 Task: Change the "Report list" to "Record List" in page setting.
Action: Mouse moved to (1002, 80)
Screenshot: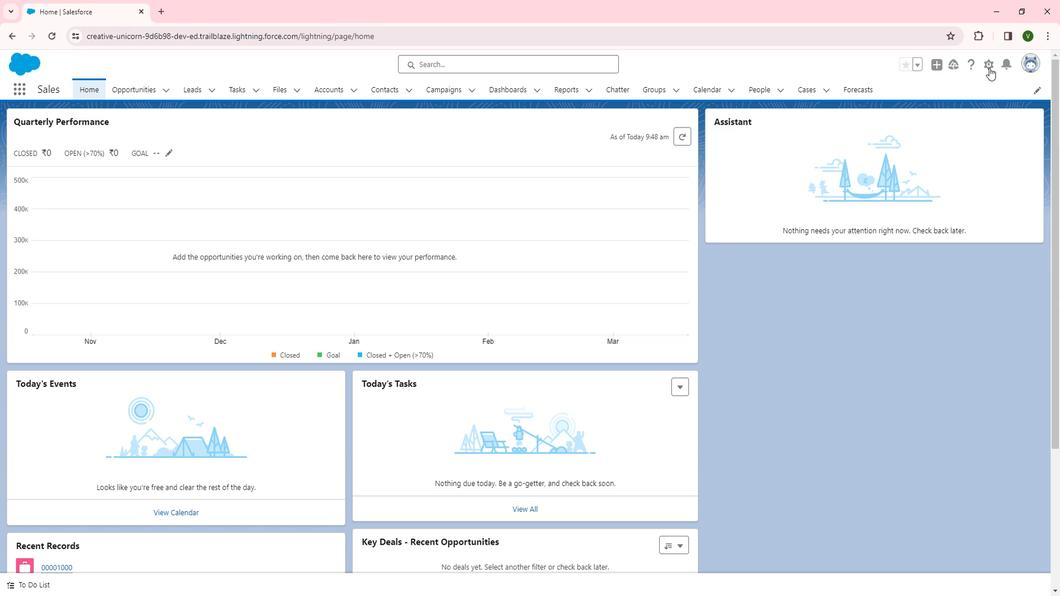 
Action: Mouse pressed left at (1002, 80)
Screenshot: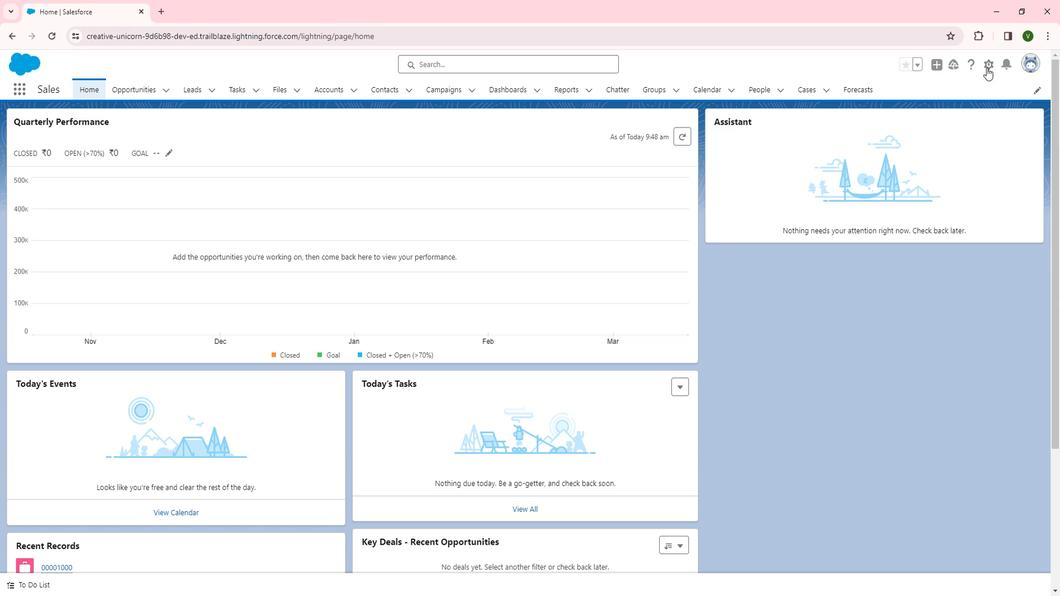 
Action: Mouse moved to (946, 117)
Screenshot: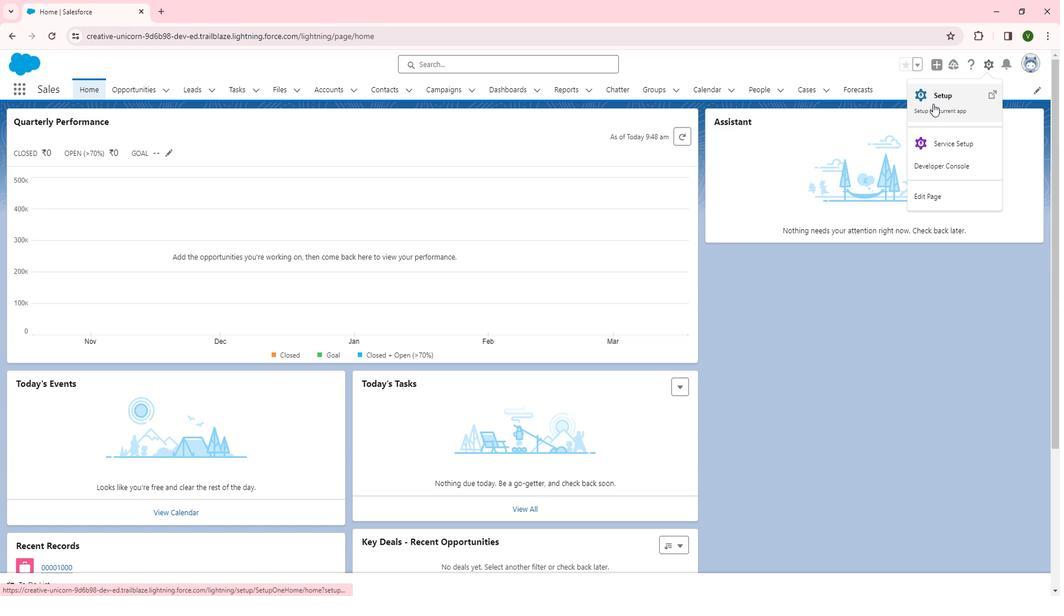 
Action: Mouse pressed left at (946, 117)
Screenshot: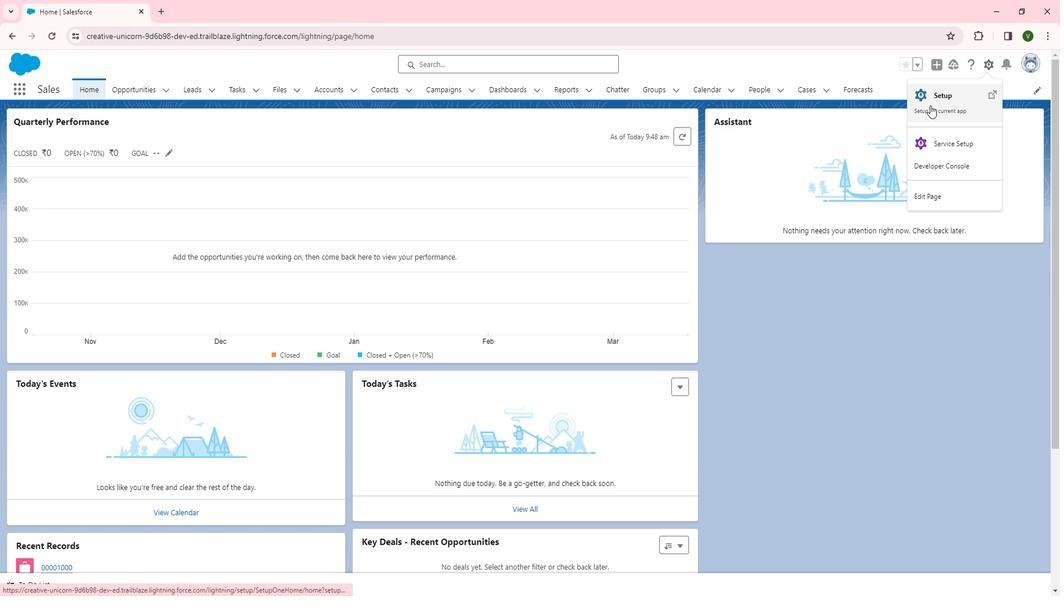 
Action: Mouse moved to (65, 439)
Screenshot: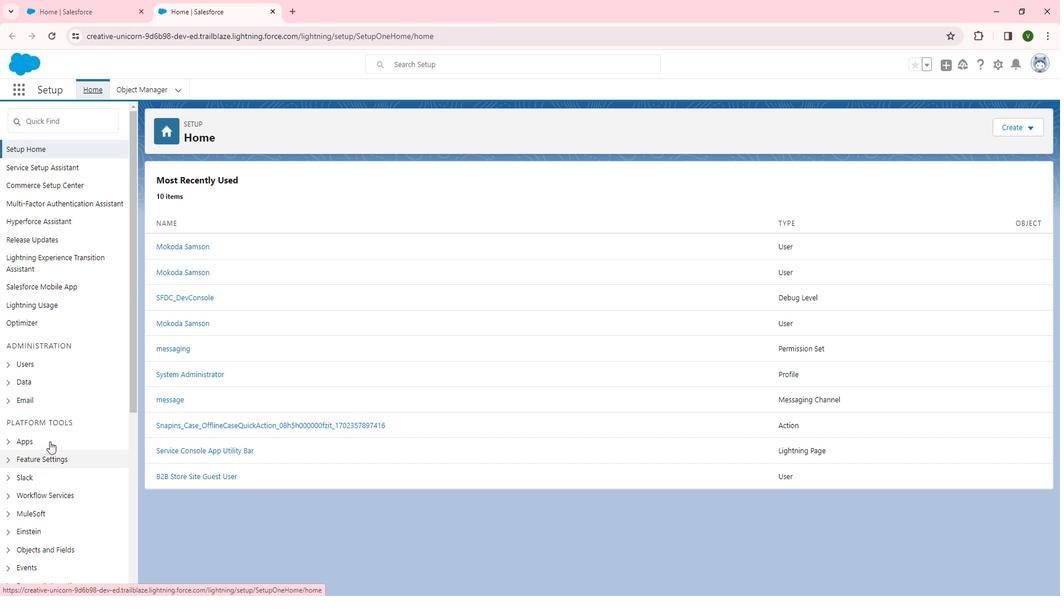 
Action: Mouse scrolled (65, 438) with delta (0, 0)
Screenshot: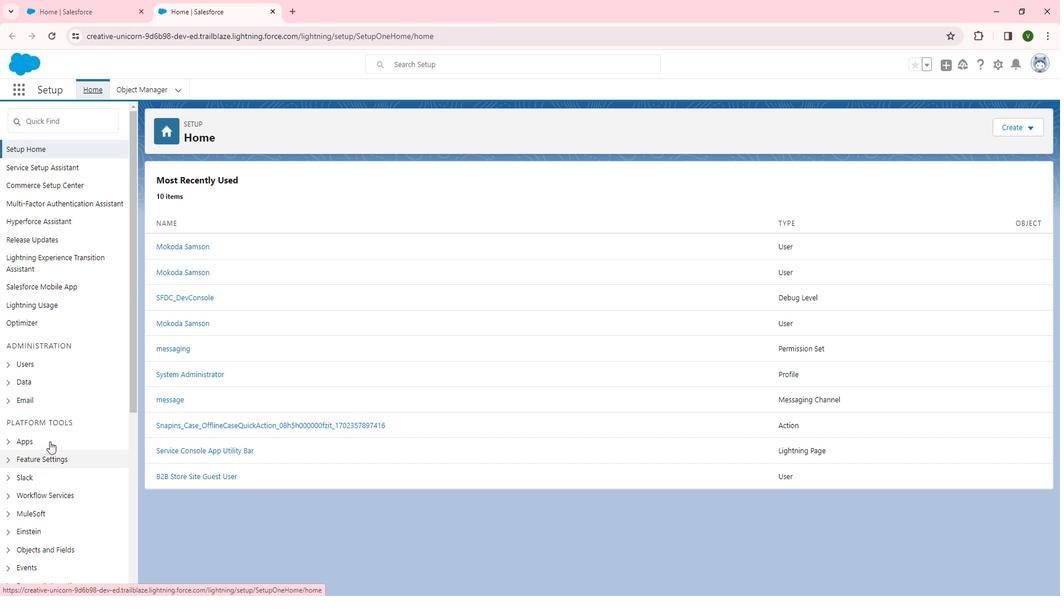 
Action: Mouse moved to (65, 437)
Screenshot: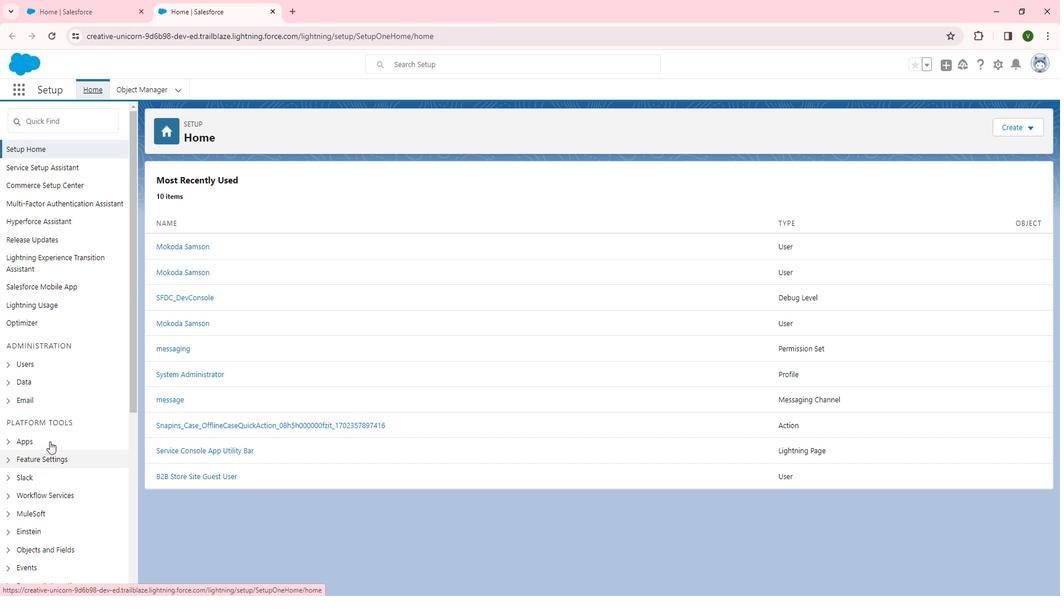 
Action: Mouse scrolled (65, 436) with delta (0, 0)
Screenshot: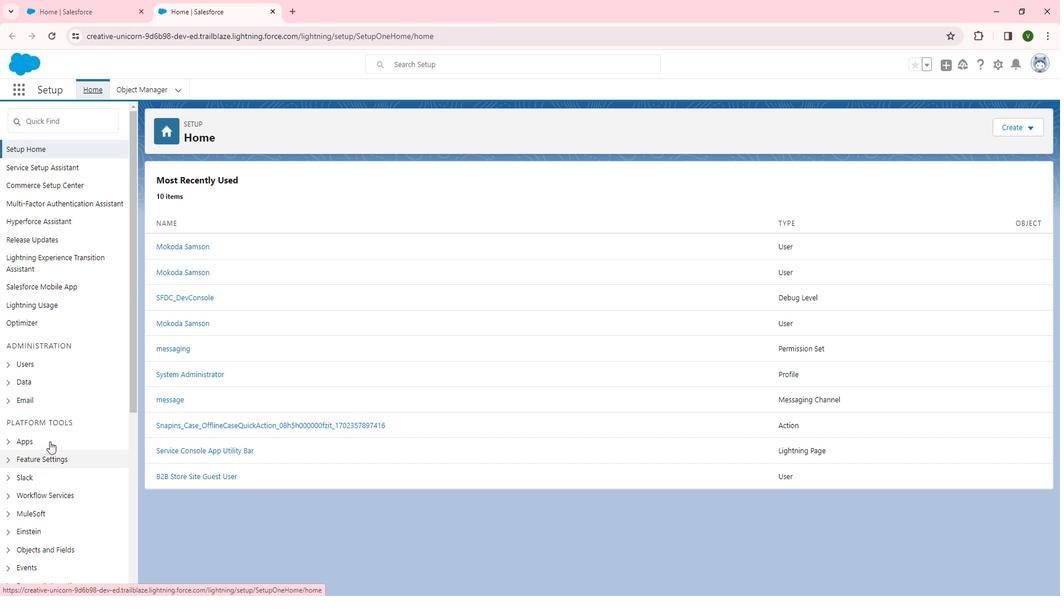 
Action: Mouse moved to (65, 434)
Screenshot: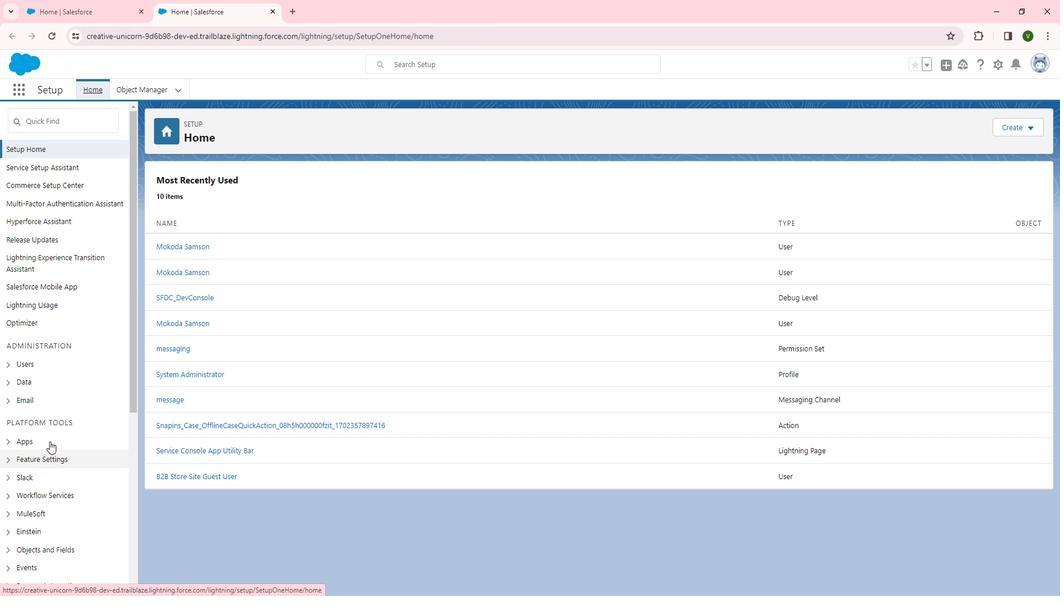 
Action: Mouse scrolled (65, 434) with delta (0, 0)
Screenshot: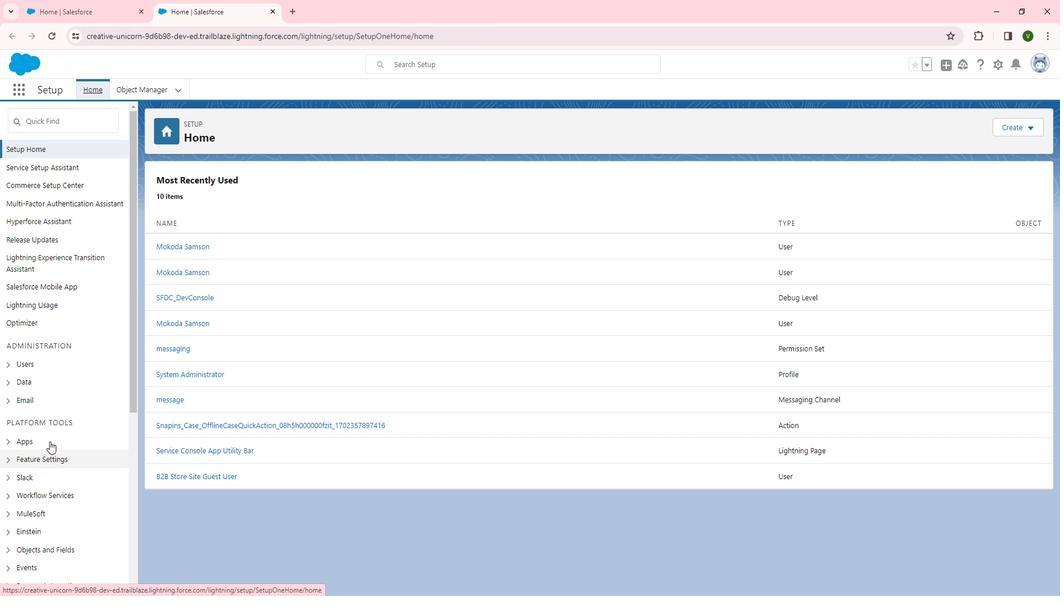 
Action: Mouse moved to (56, 291)
Screenshot: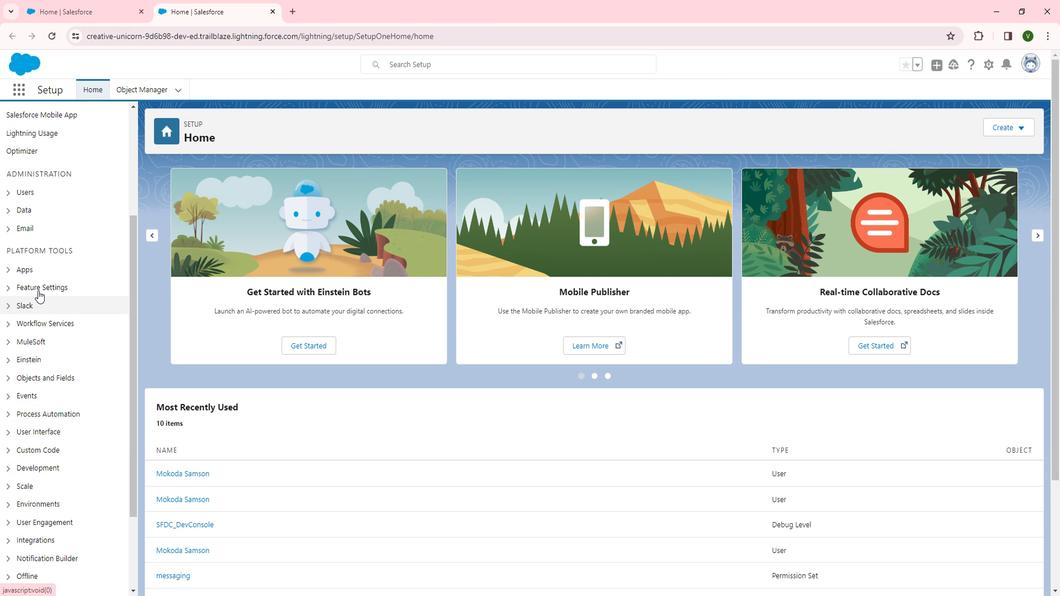 
Action: Mouse pressed left at (56, 291)
Screenshot: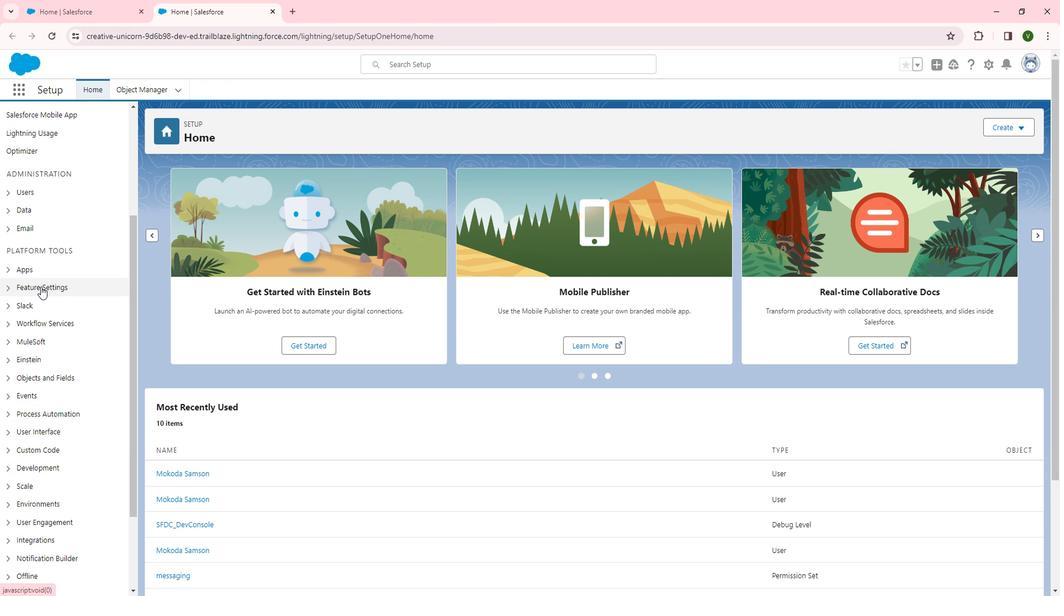 
Action: Mouse moved to (73, 404)
Screenshot: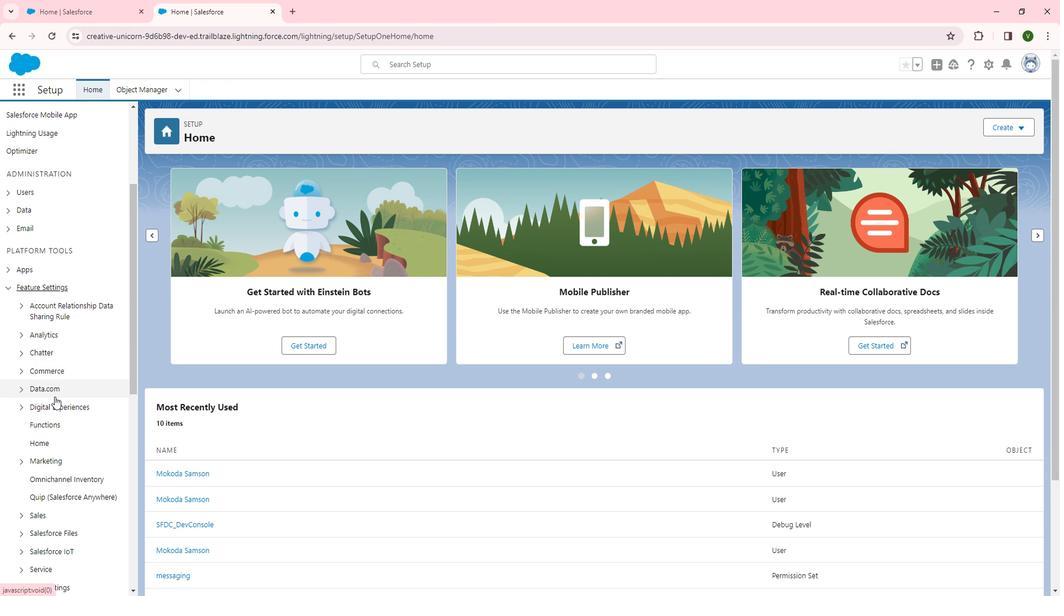 
Action: Mouse pressed left at (73, 404)
Screenshot: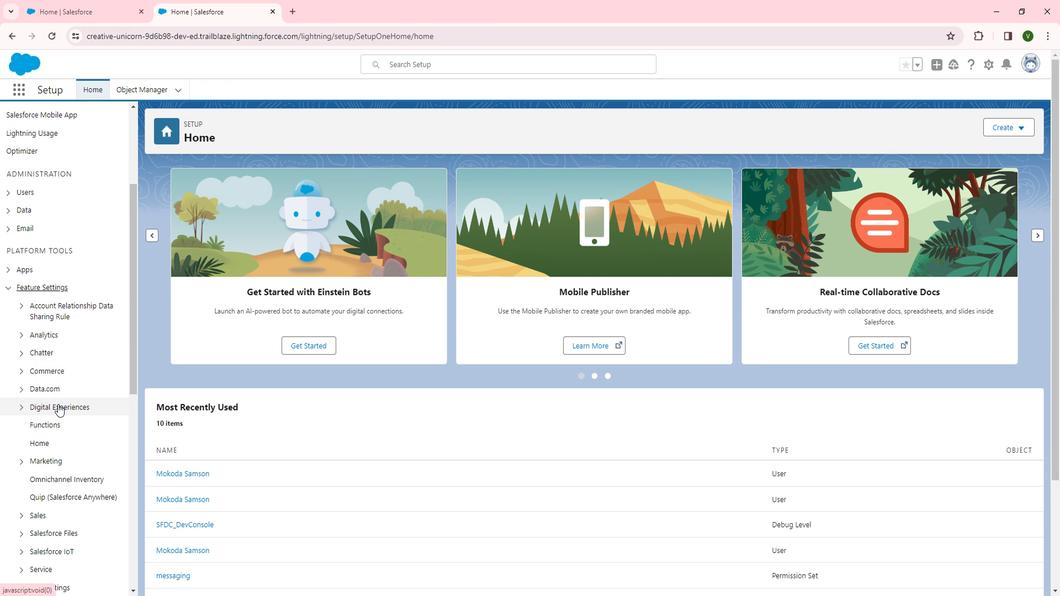 
Action: Mouse moved to (70, 423)
Screenshot: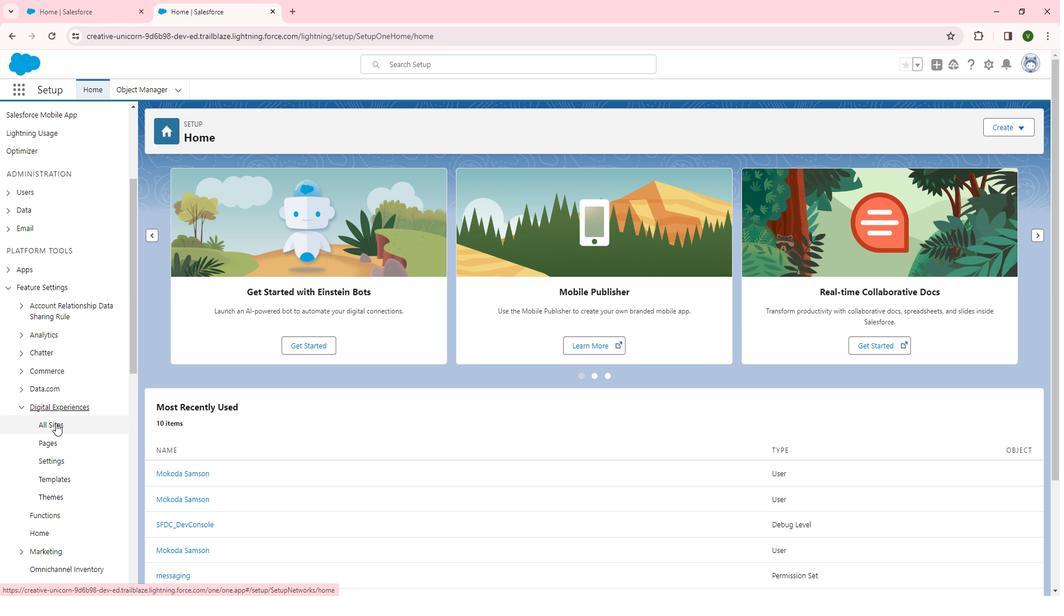 
Action: Mouse pressed left at (70, 423)
Screenshot: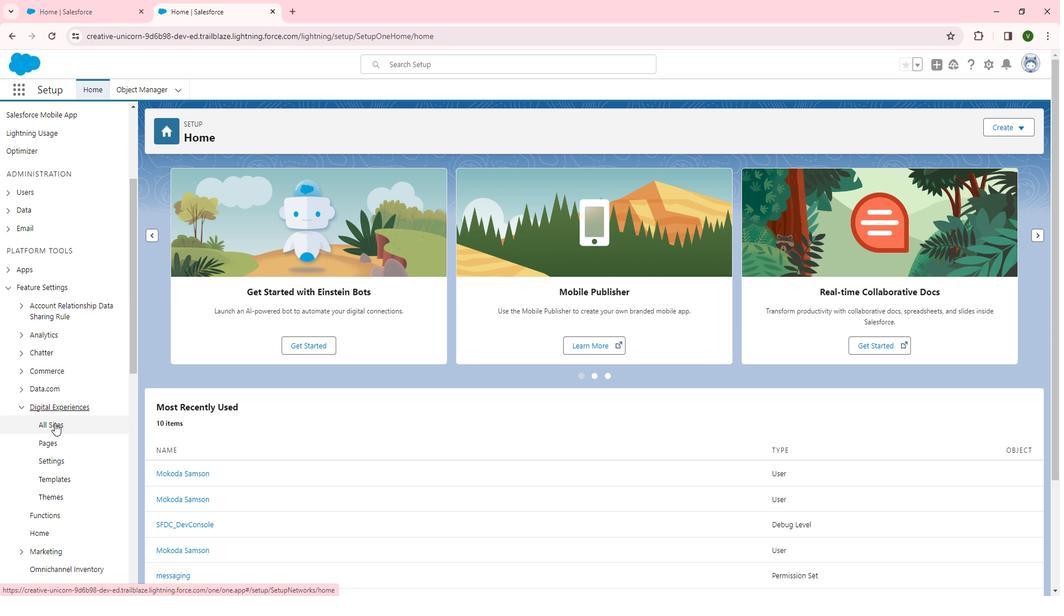 
Action: Mouse moved to (201, 330)
Screenshot: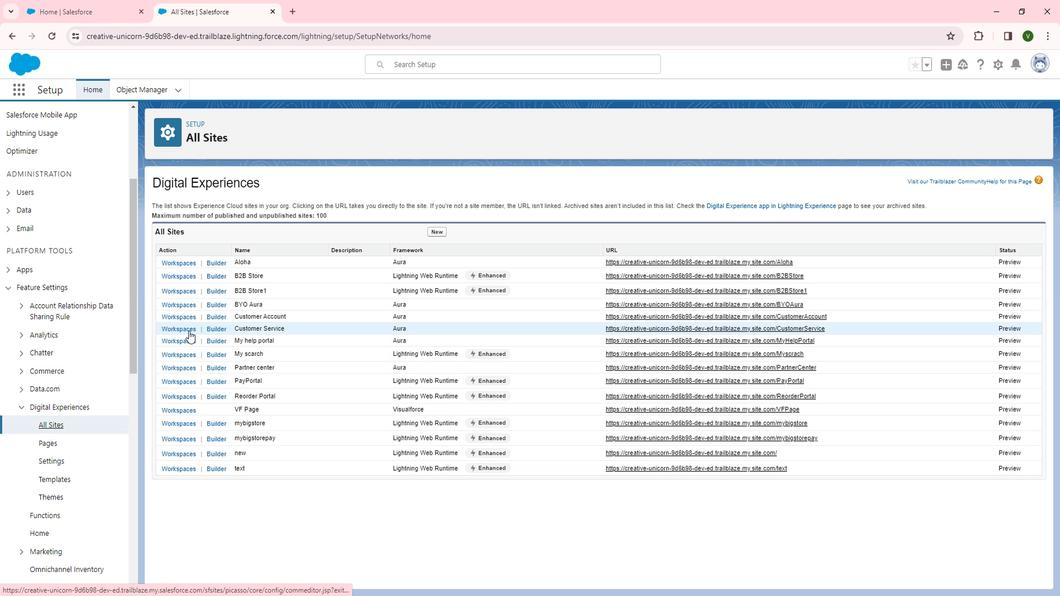 
Action: Mouse pressed left at (201, 330)
Screenshot: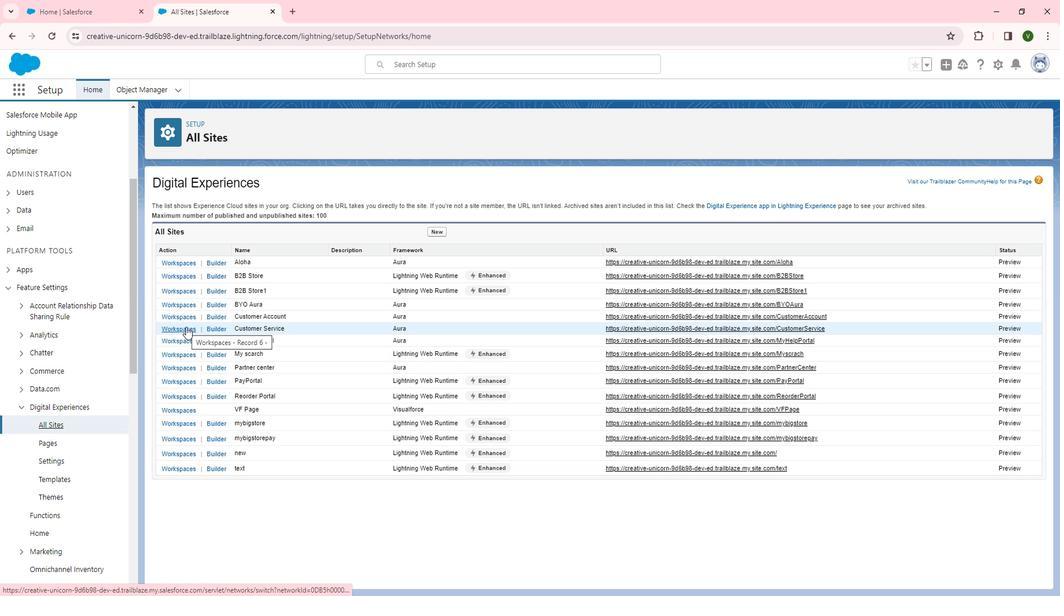 
Action: Mouse moved to (199, 283)
Screenshot: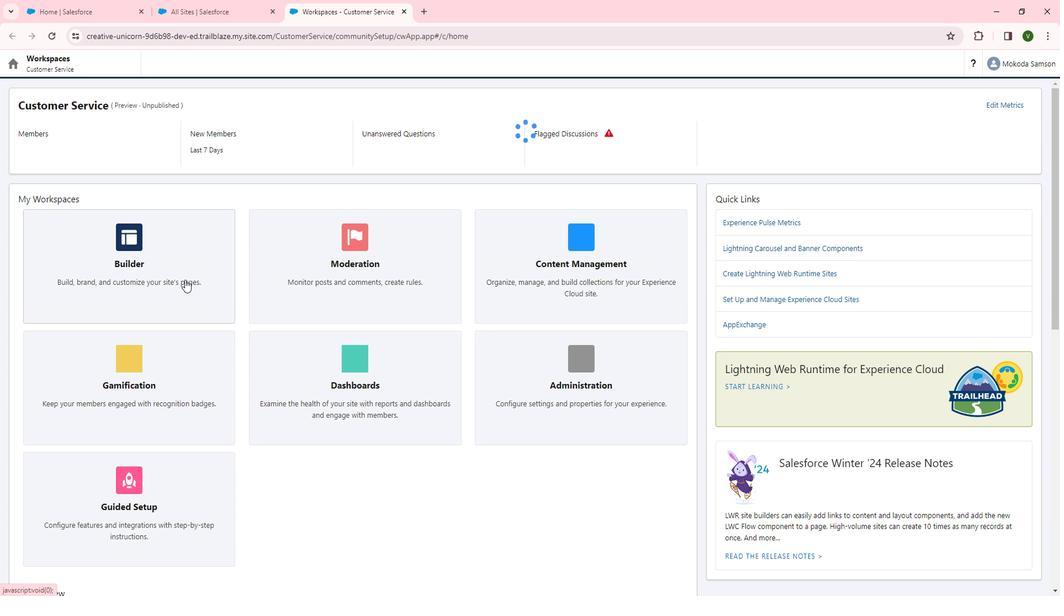 
Action: Mouse pressed left at (199, 283)
Screenshot: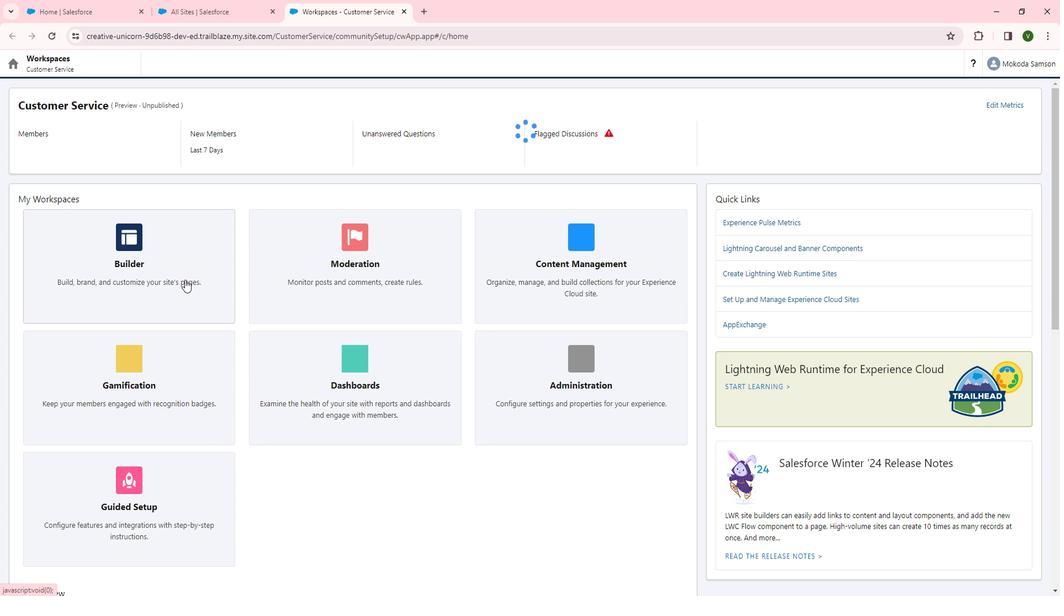 
Action: Mouse moved to (117, 78)
Screenshot: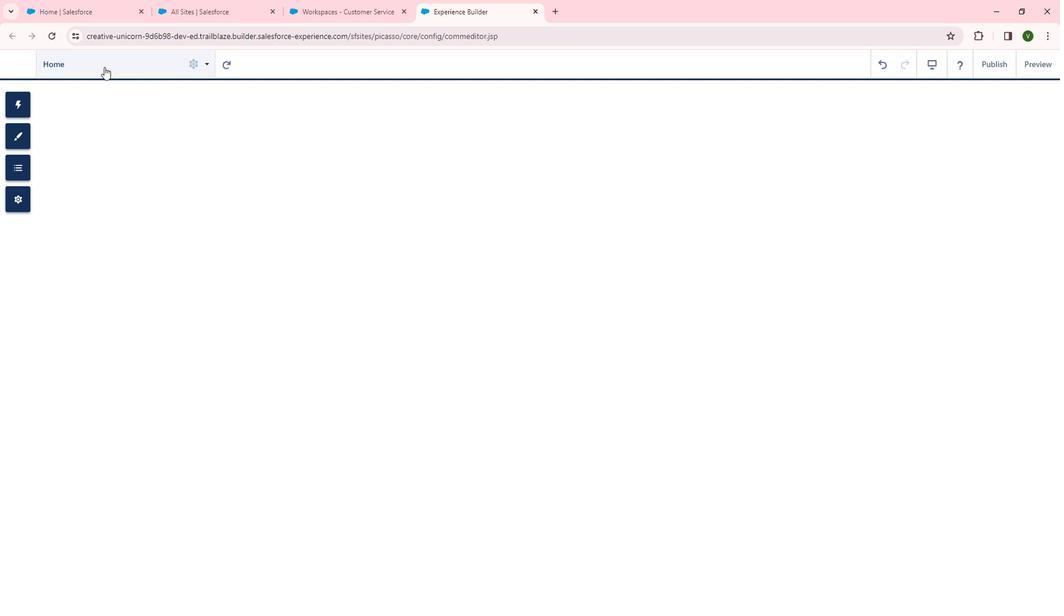 
Action: Mouse pressed left at (117, 78)
Screenshot: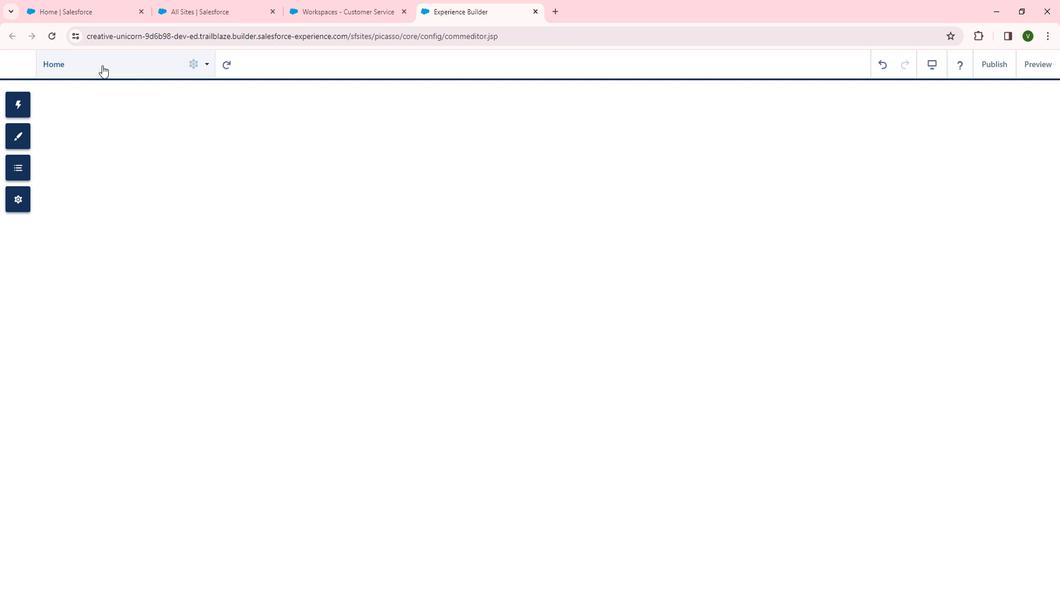 
Action: Mouse moved to (111, 397)
Screenshot: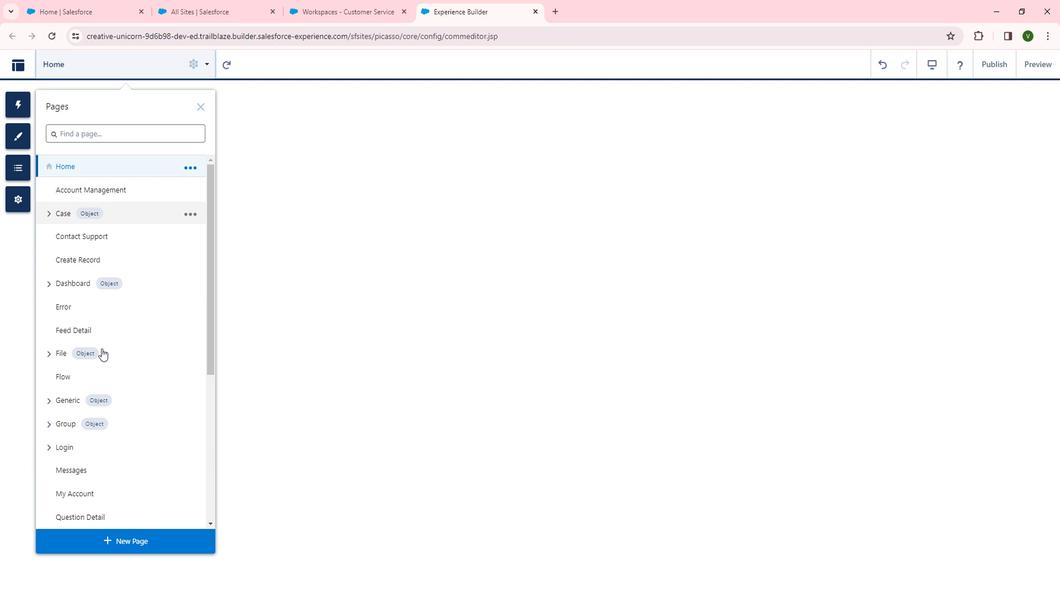 
Action: Mouse scrolled (111, 396) with delta (0, 0)
Screenshot: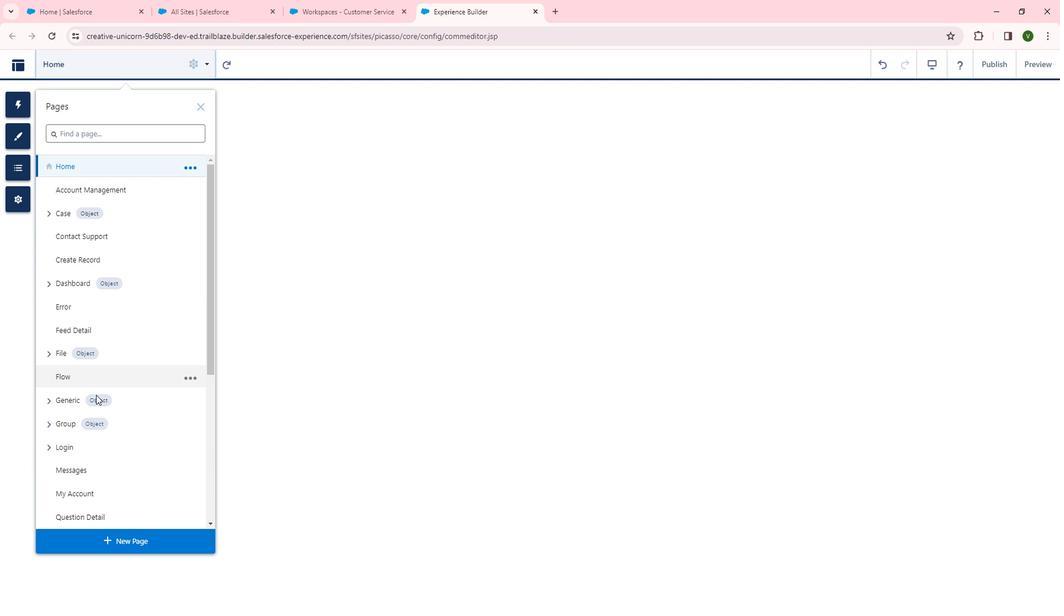
Action: Mouse moved to (111, 401)
Screenshot: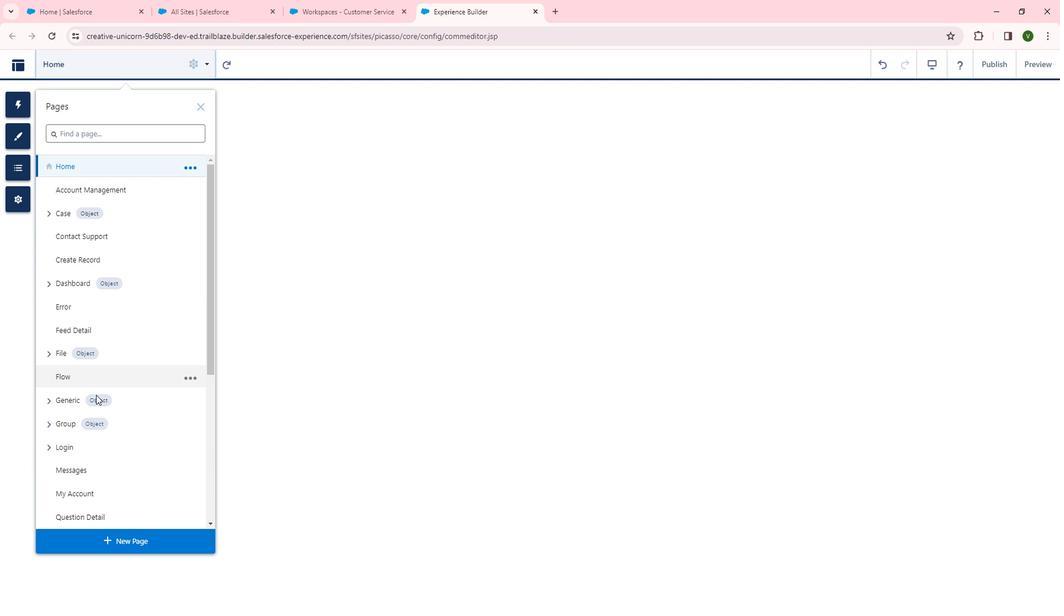 
Action: Mouse scrolled (111, 400) with delta (0, 0)
Screenshot: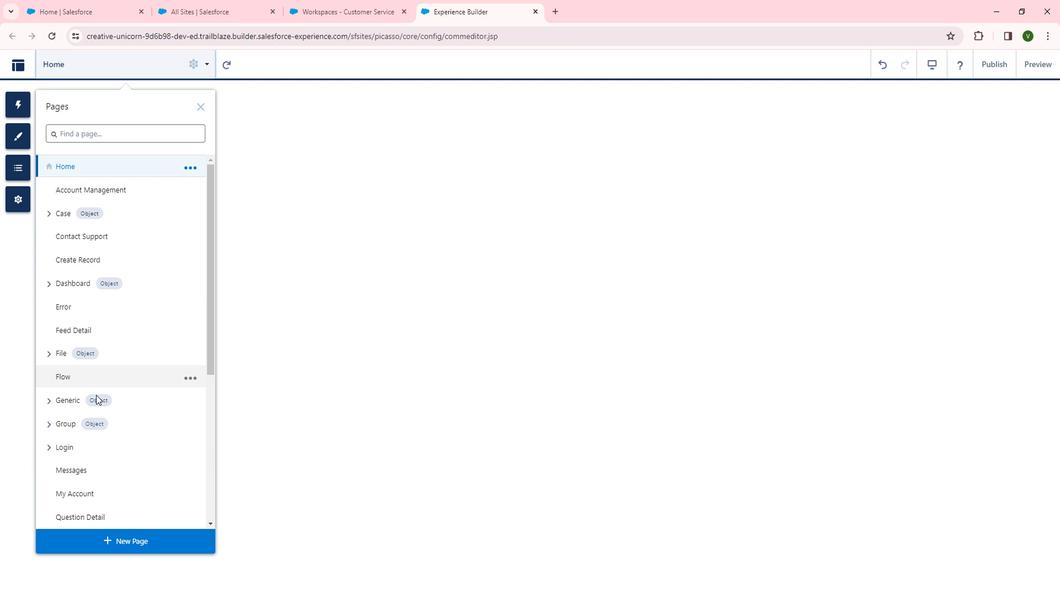 
Action: Mouse scrolled (111, 400) with delta (0, 0)
Screenshot: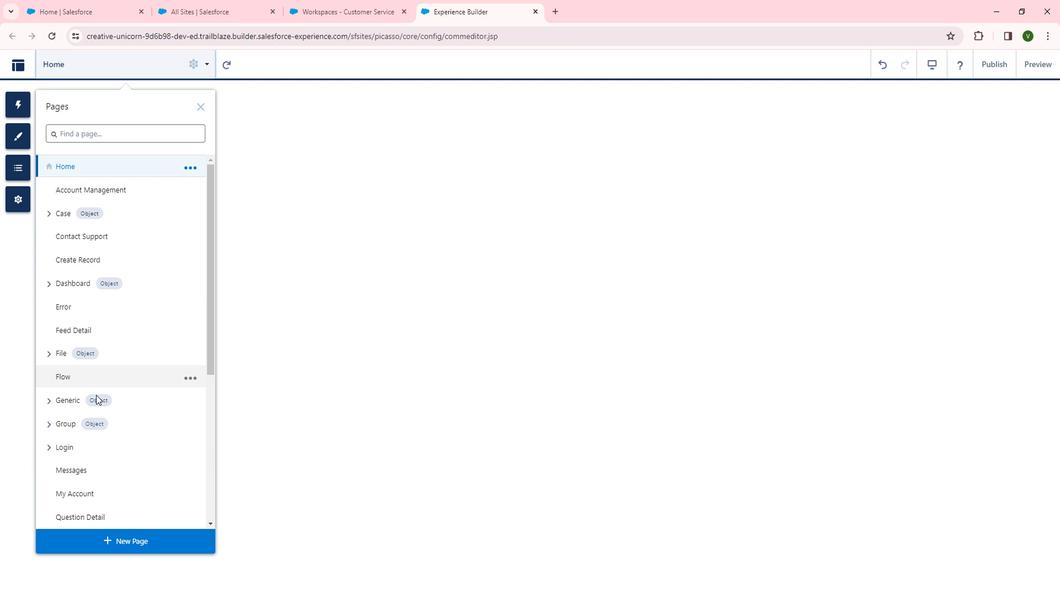 
Action: Mouse scrolled (111, 400) with delta (0, 0)
Screenshot: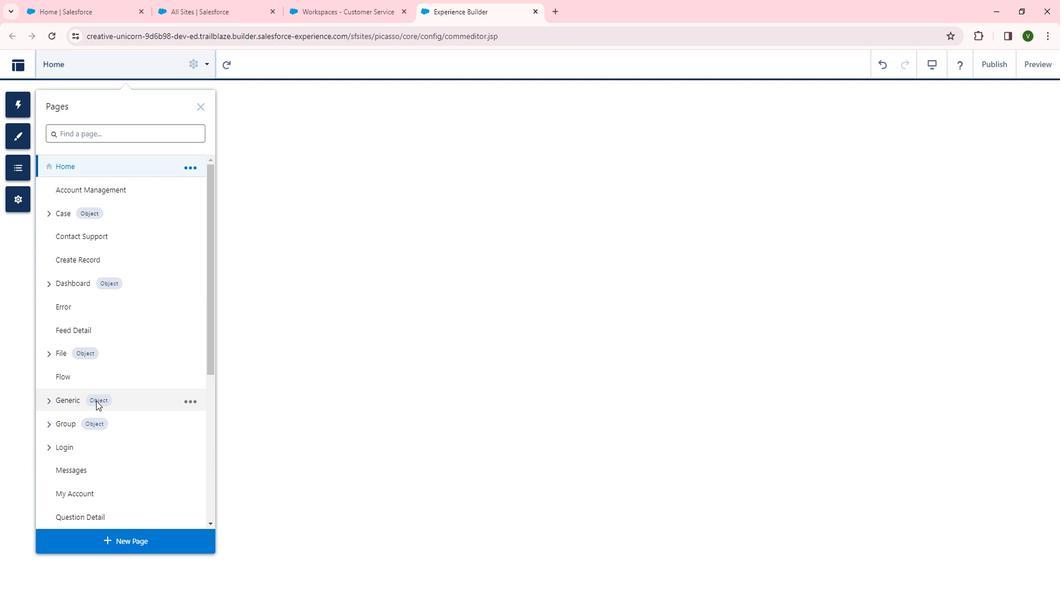 
Action: Mouse scrolled (111, 400) with delta (0, 0)
Screenshot: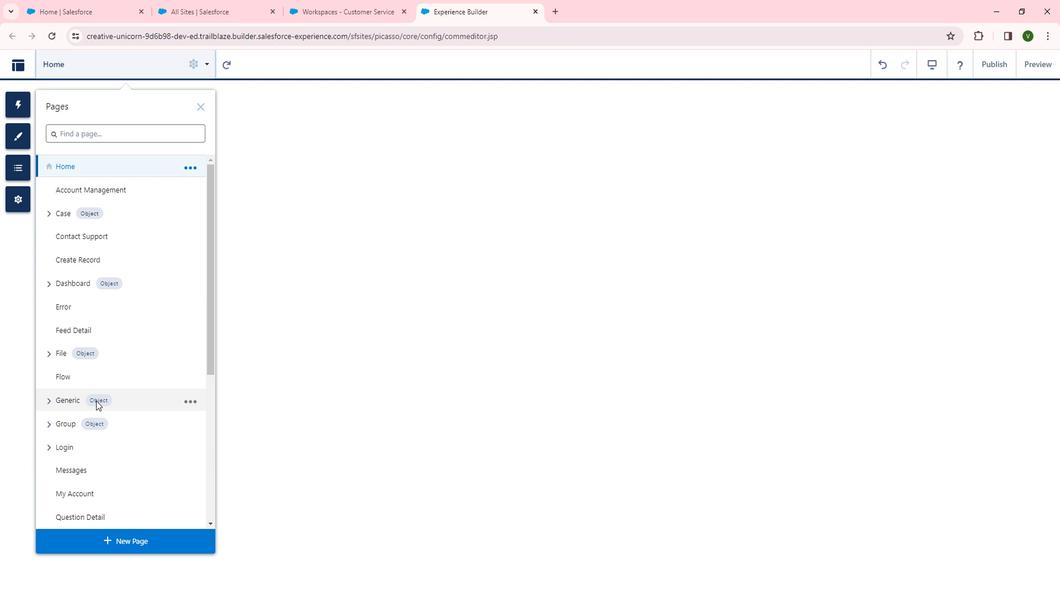 
Action: Mouse scrolled (111, 400) with delta (0, 0)
Screenshot: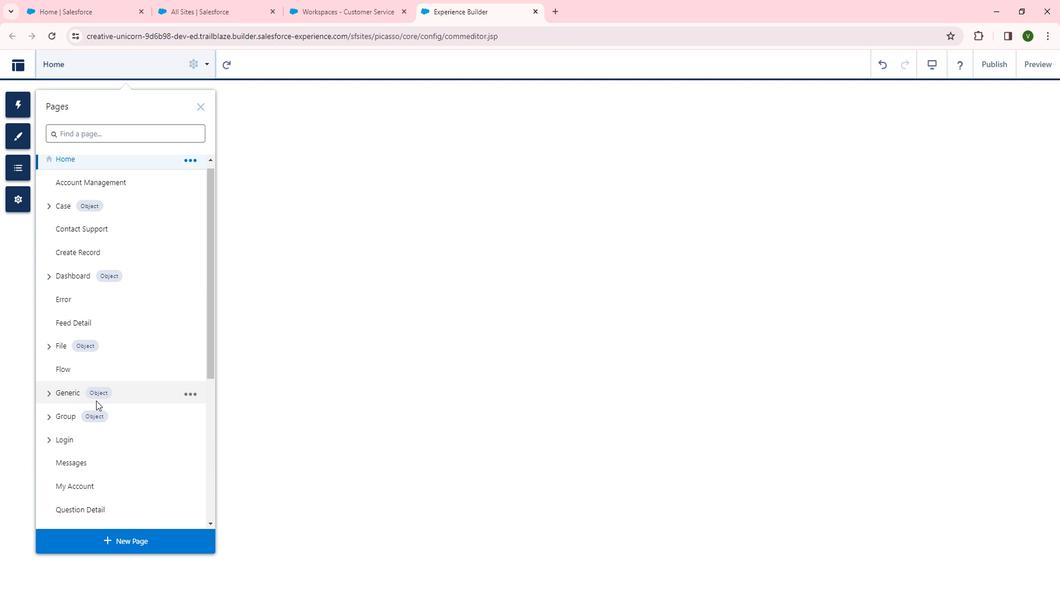 
Action: Mouse moved to (65, 308)
Screenshot: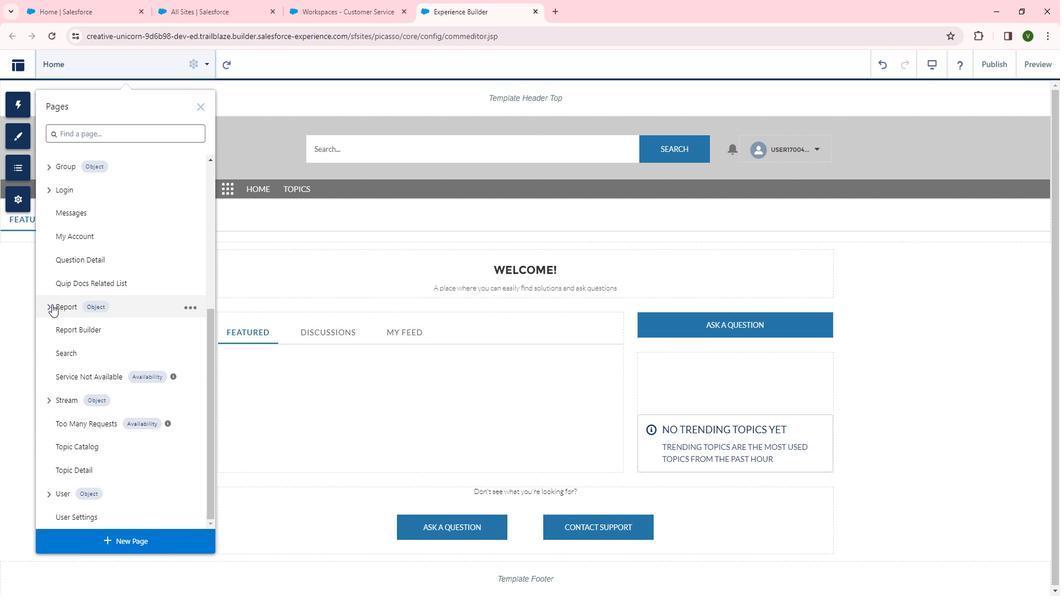 
Action: Mouse pressed left at (65, 308)
Screenshot: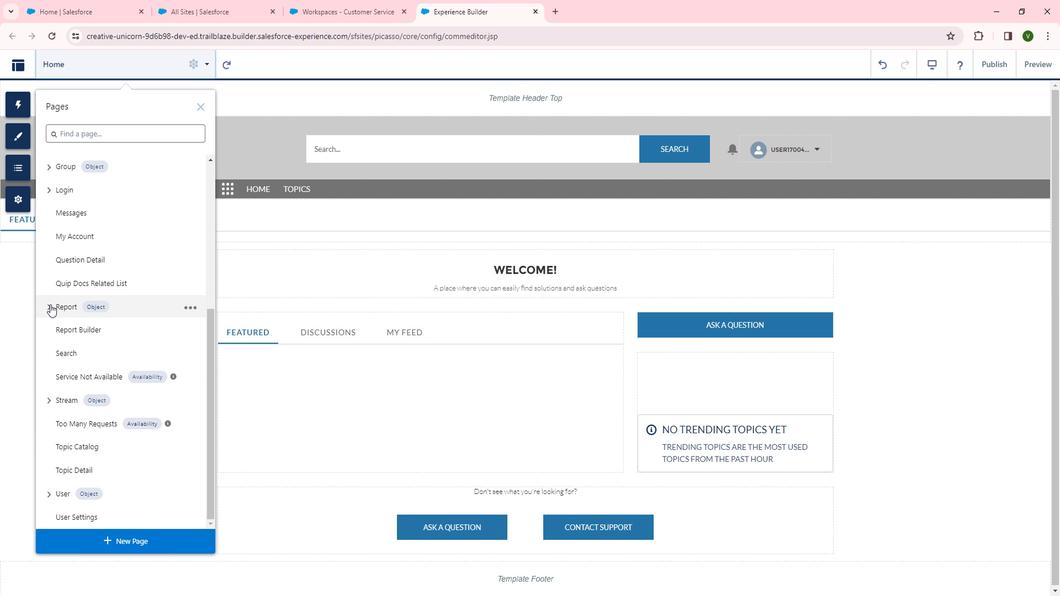 
Action: Mouse moved to (111, 354)
Screenshot: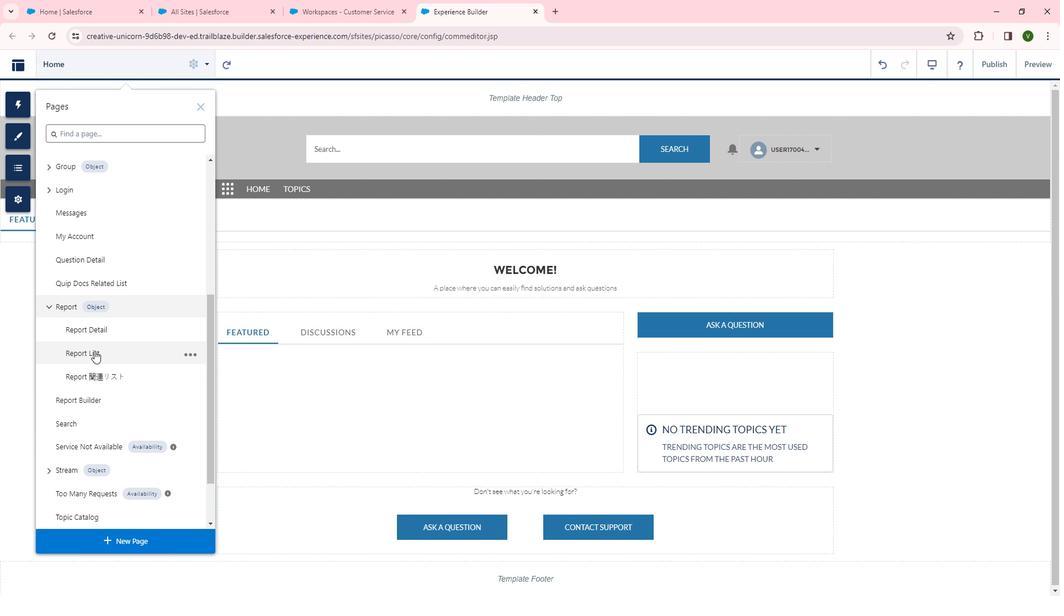 
Action: Mouse pressed left at (111, 354)
Screenshot: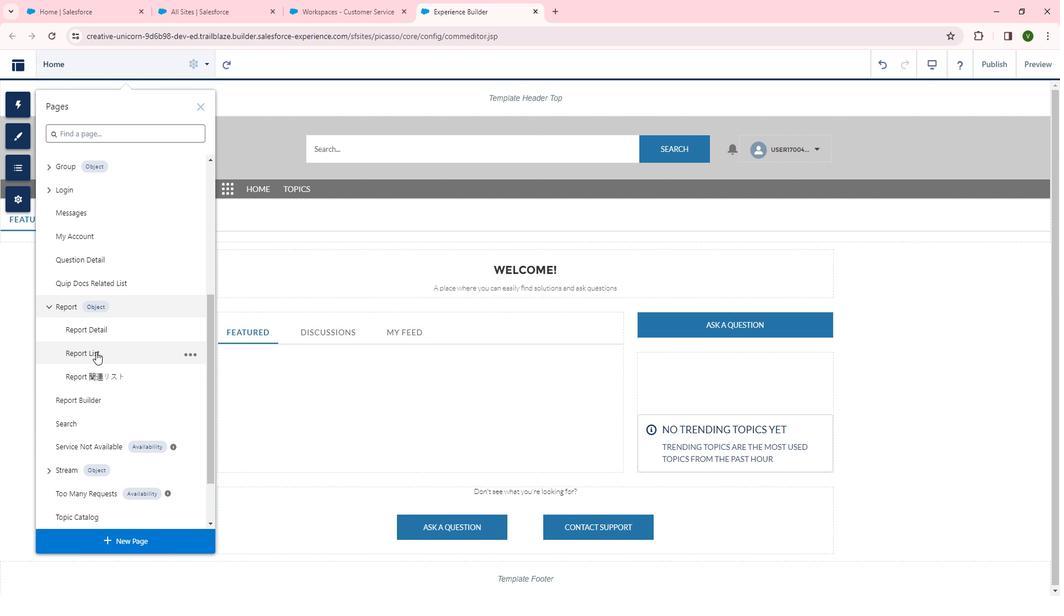 
Action: Mouse moved to (149, 79)
Screenshot: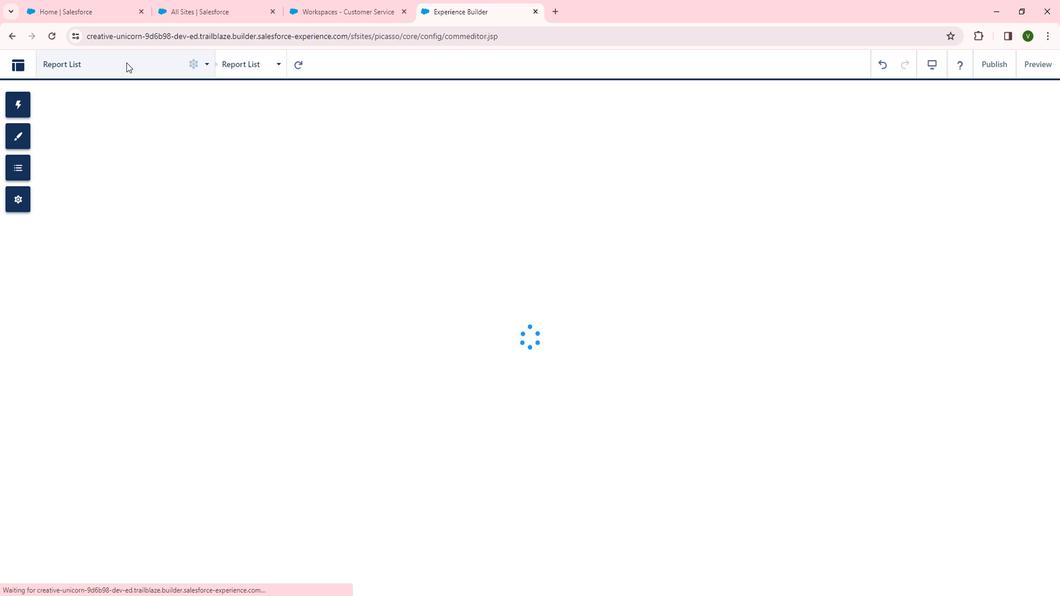 
Action: Mouse pressed left at (149, 79)
Screenshot: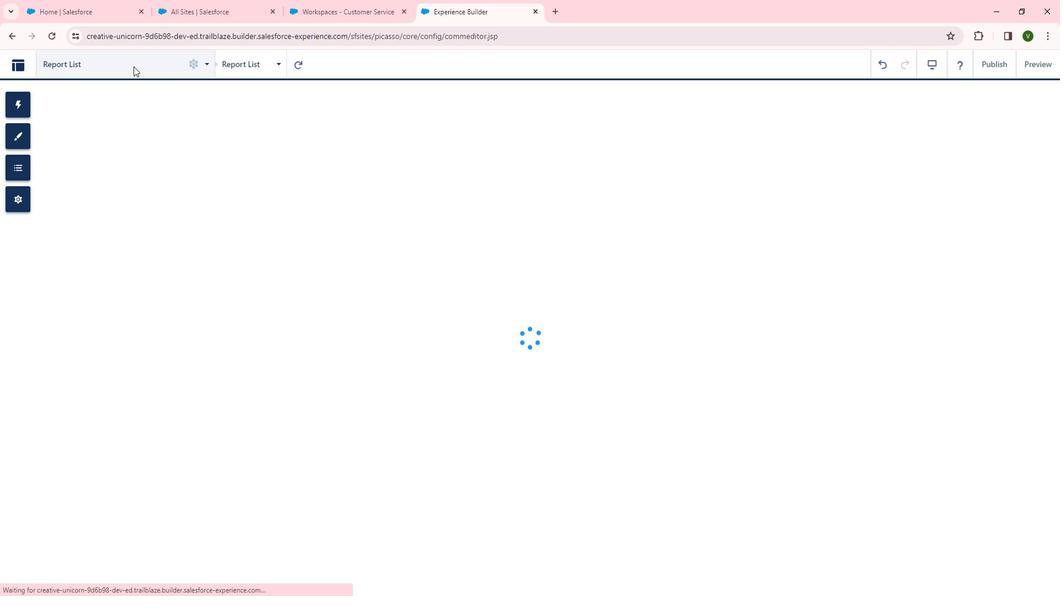 
Action: Mouse moved to (204, 288)
Screenshot: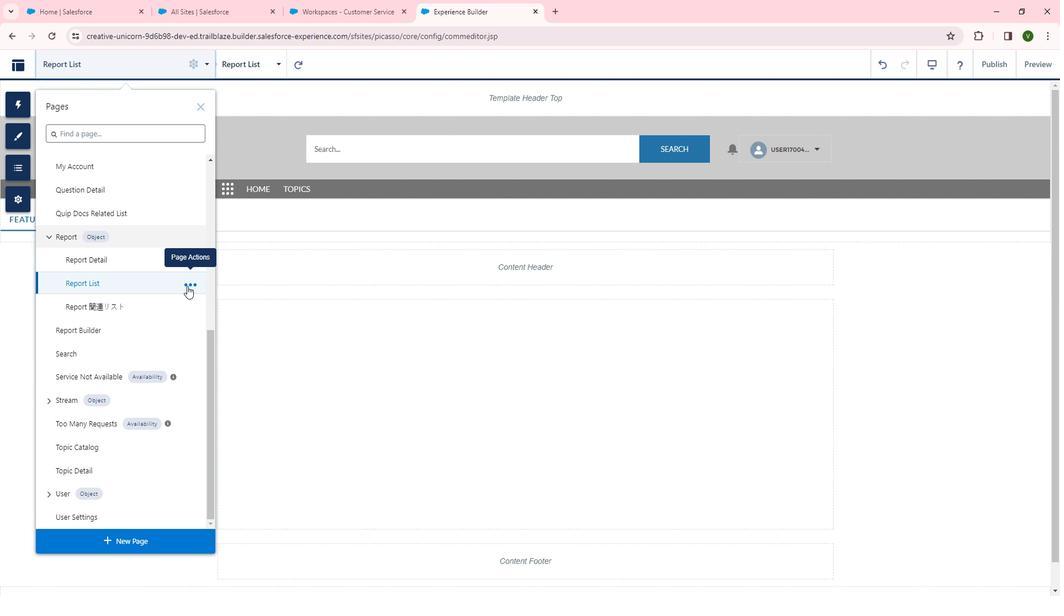 
Action: Mouse pressed left at (204, 288)
Screenshot: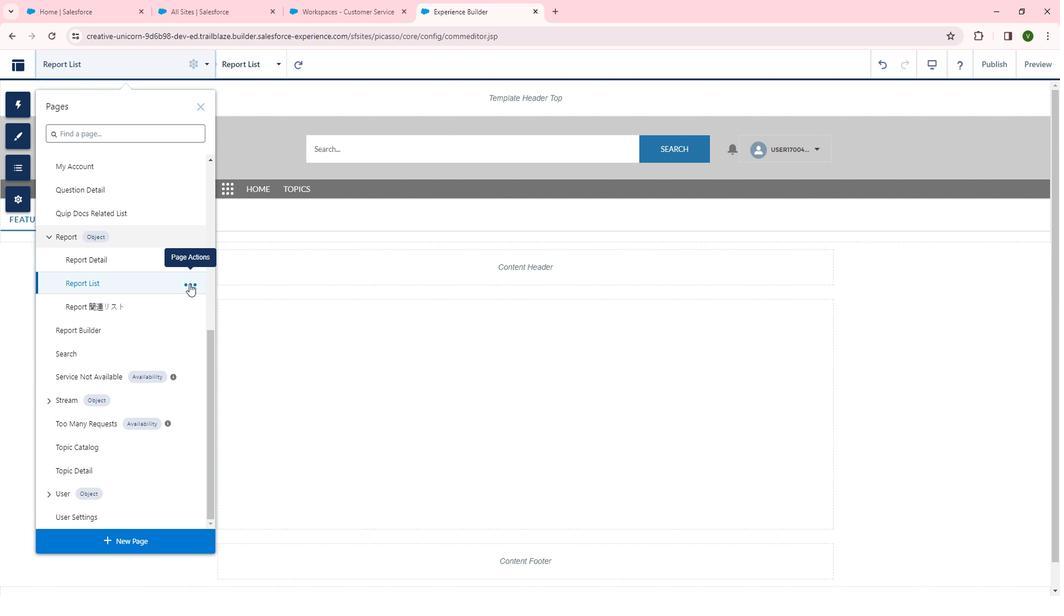 
Action: Mouse moved to (255, 284)
Screenshot: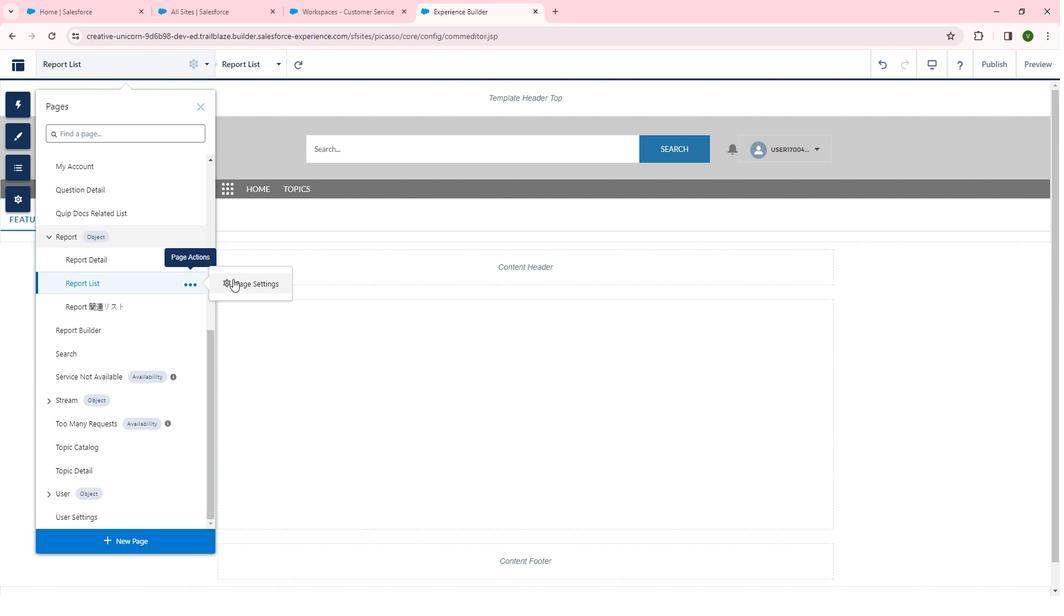 
Action: Mouse pressed left at (255, 284)
Screenshot: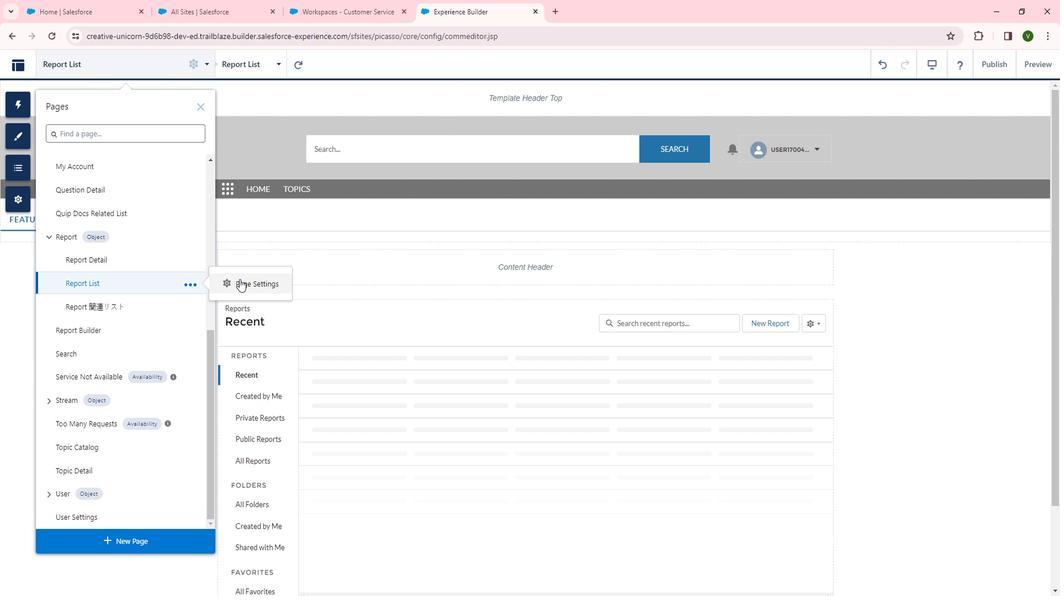 
Action: Mouse moved to (423, 416)
Screenshot: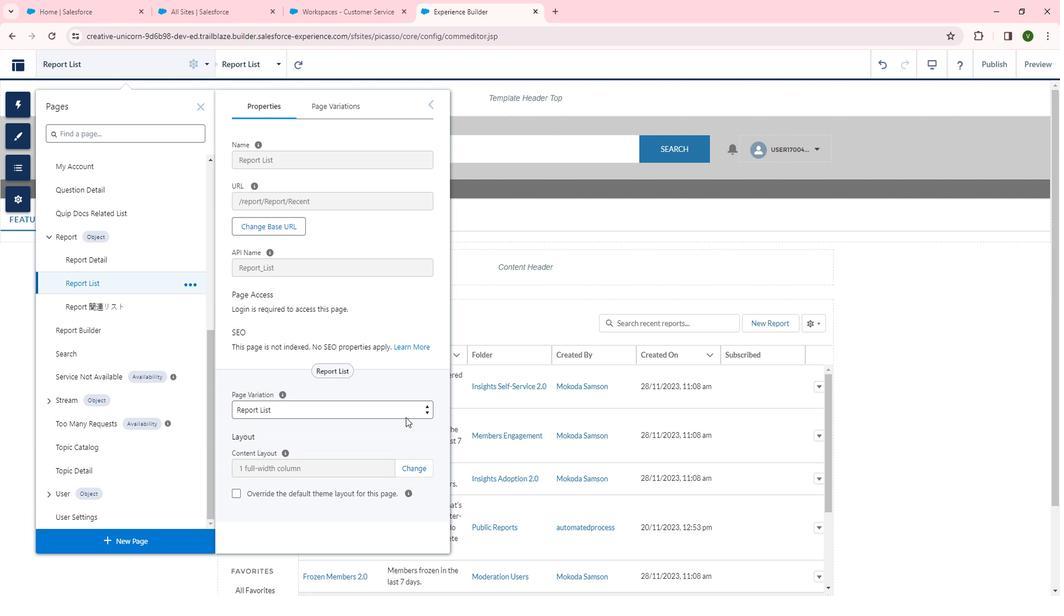 
Action: Mouse pressed left at (423, 416)
Screenshot: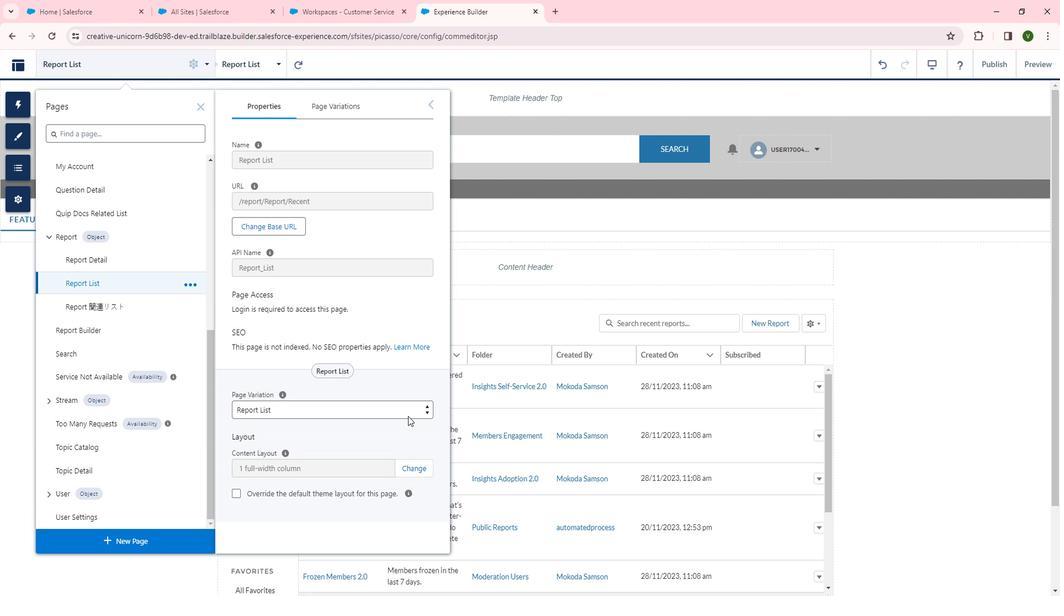
Action: Mouse moved to (409, 423)
Screenshot: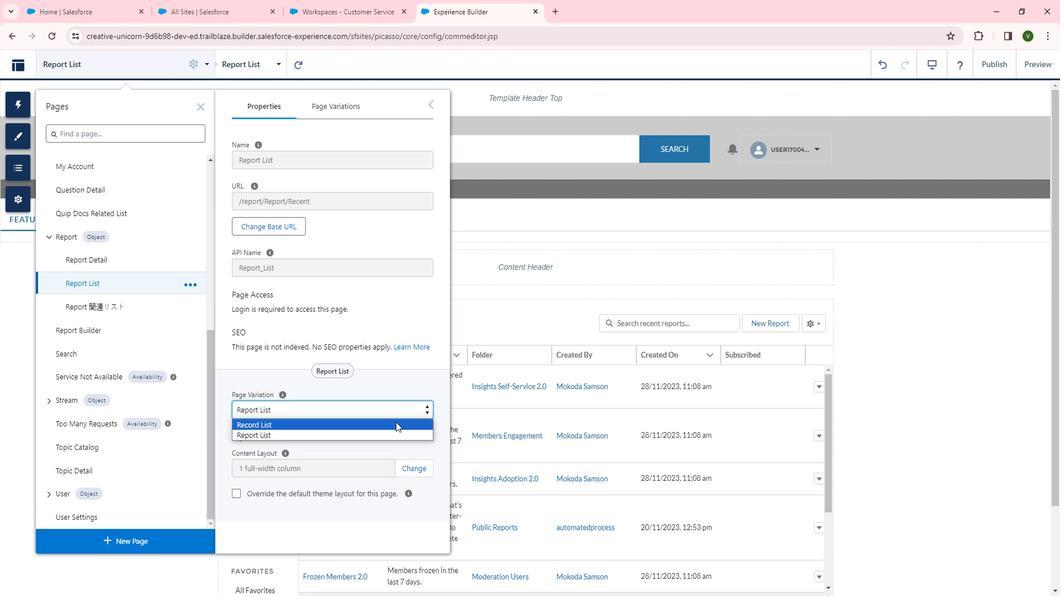 
Action: Mouse pressed left at (409, 423)
Screenshot: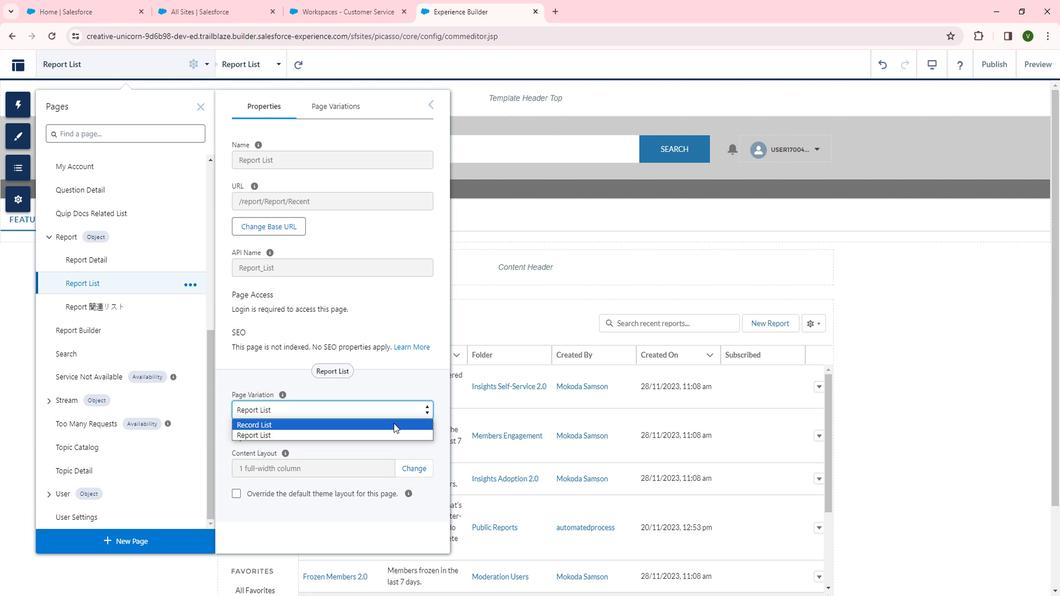 
Action: Mouse moved to (517, 397)
Screenshot: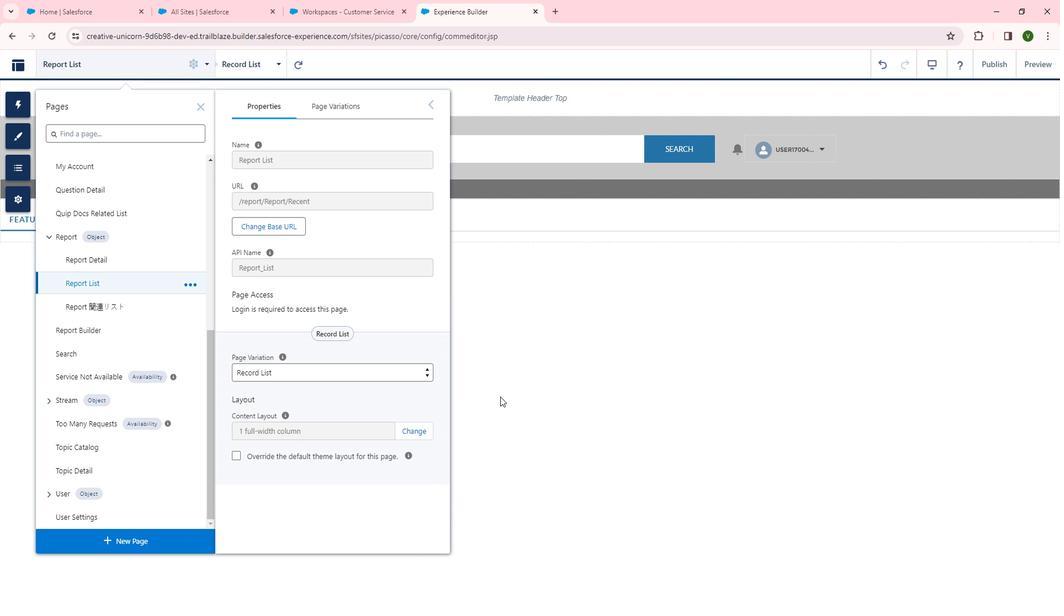 
Action: Mouse scrolled (517, 397) with delta (0, 0)
Screenshot: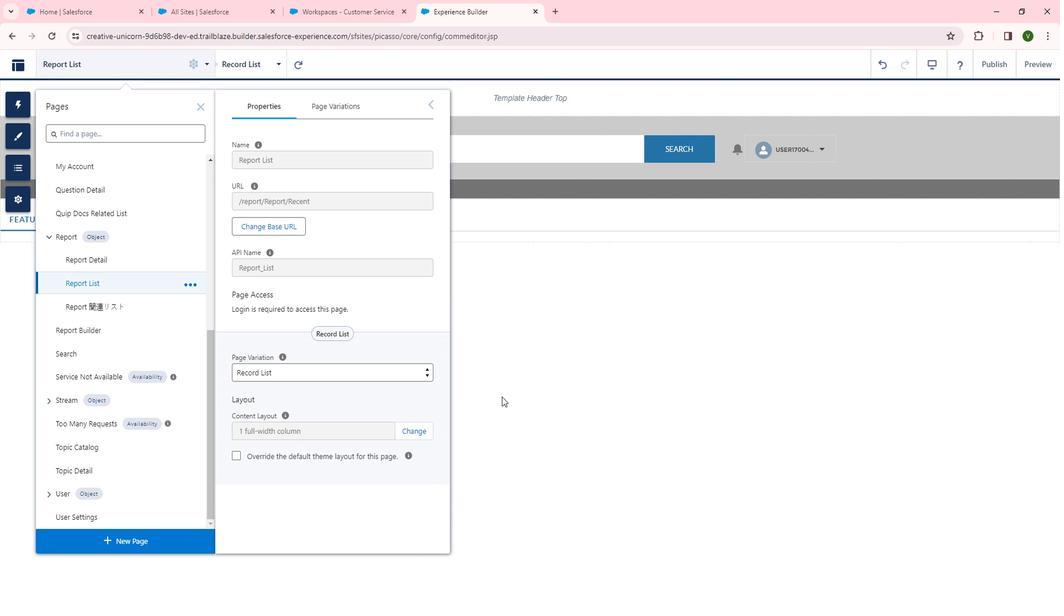 
Action: Mouse scrolled (517, 397) with delta (0, 0)
Screenshot: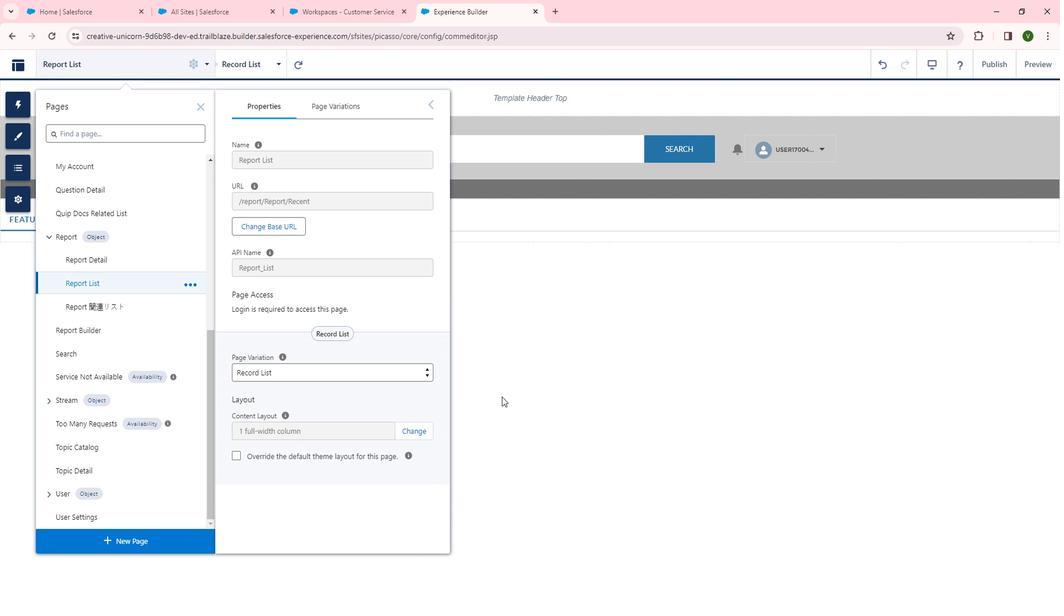 
Action: Mouse scrolled (517, 397) with delta (0, 0)
Screenshot: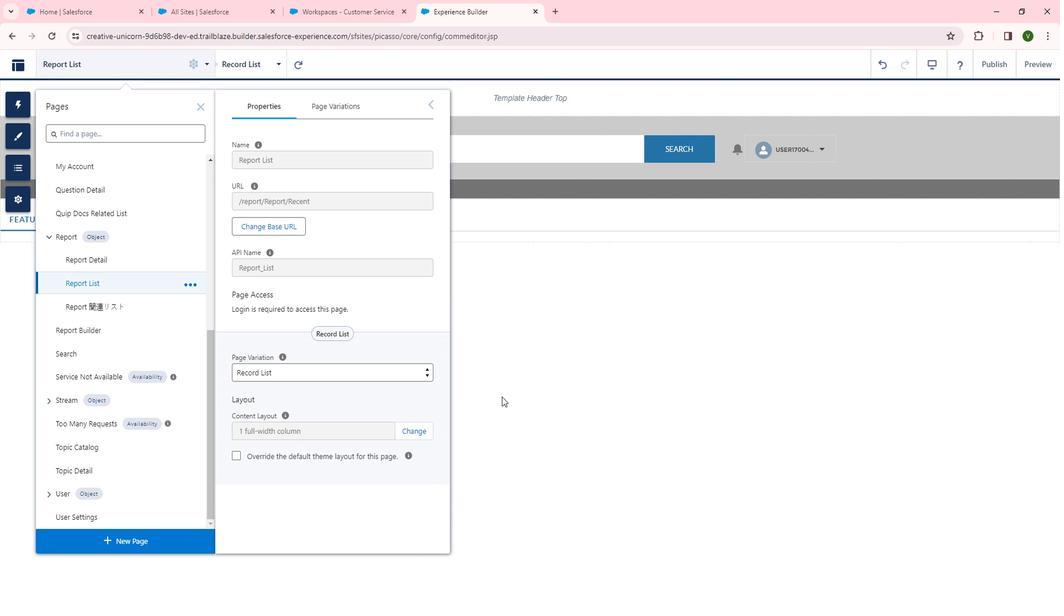 
Action: Mouse moved to (518, 398)
Screenshot: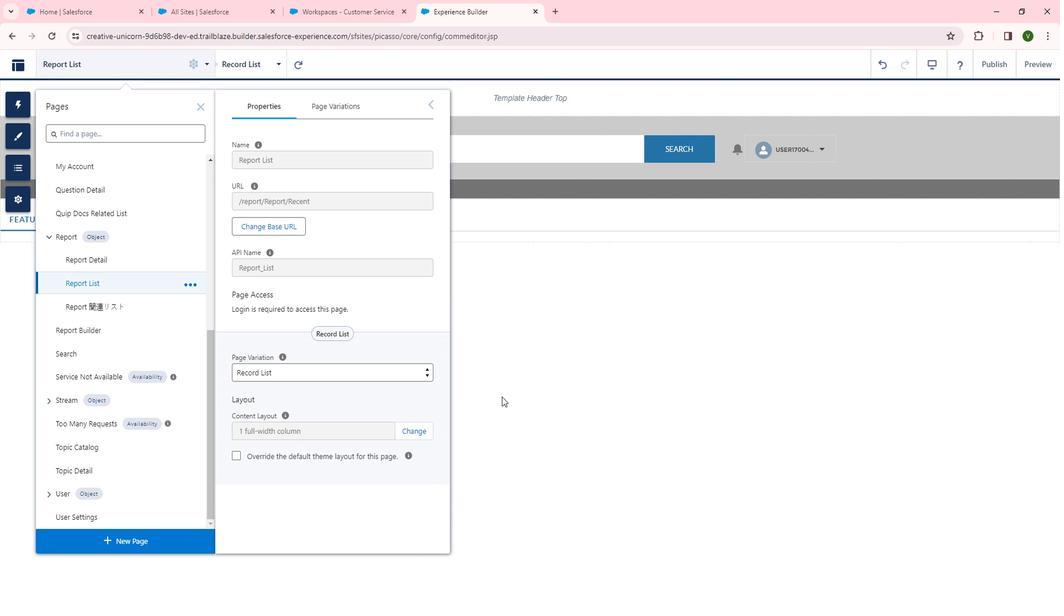 
